 Task: Find the distance between Seattle and Woodland Park Zoo.
Action: Key pressed eatt
Screenshot: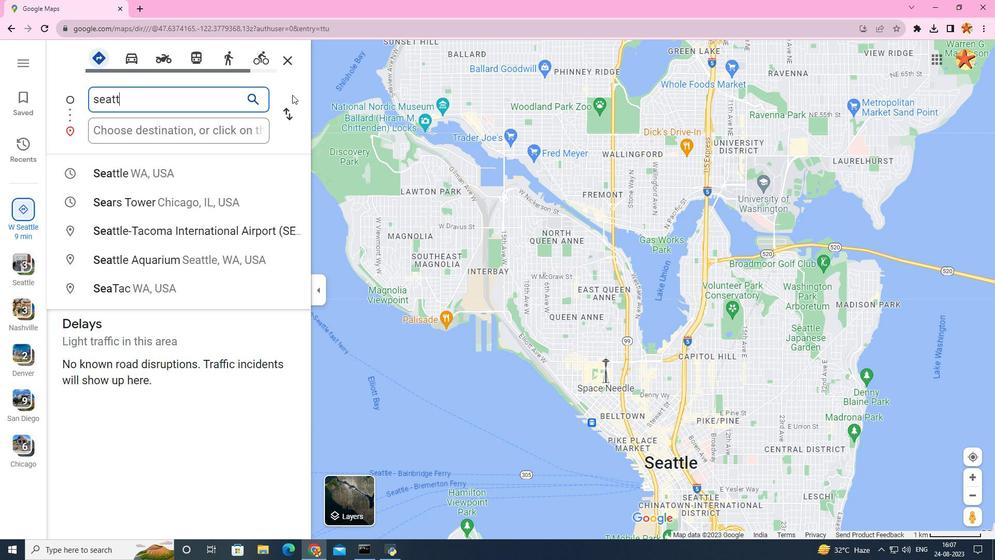 
Action: Mouse moved to (190, 166)
Screenshot: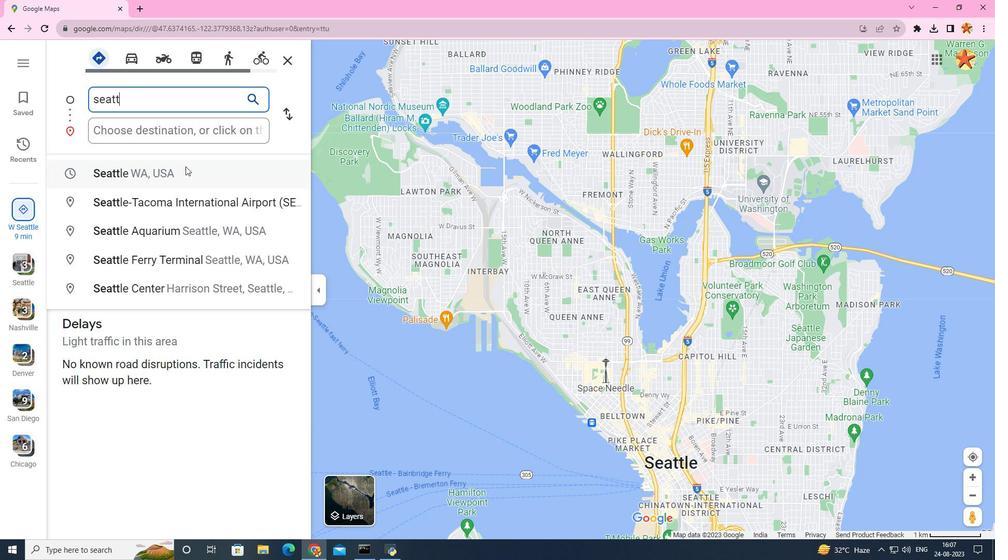 
Action: Mouse pressed left at (190, 166)
Screenshot: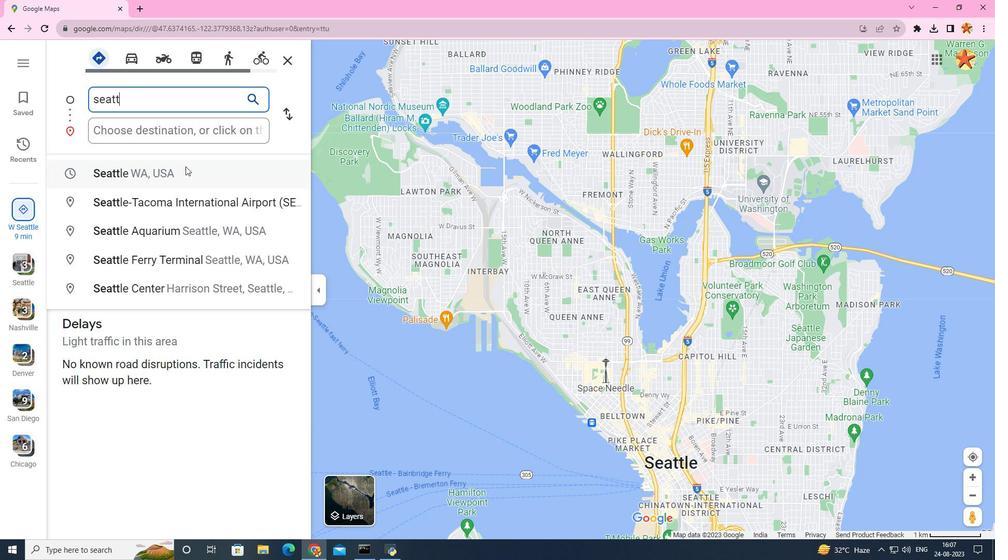 
Action: Mouse moved to (149, 122)
Screenshot: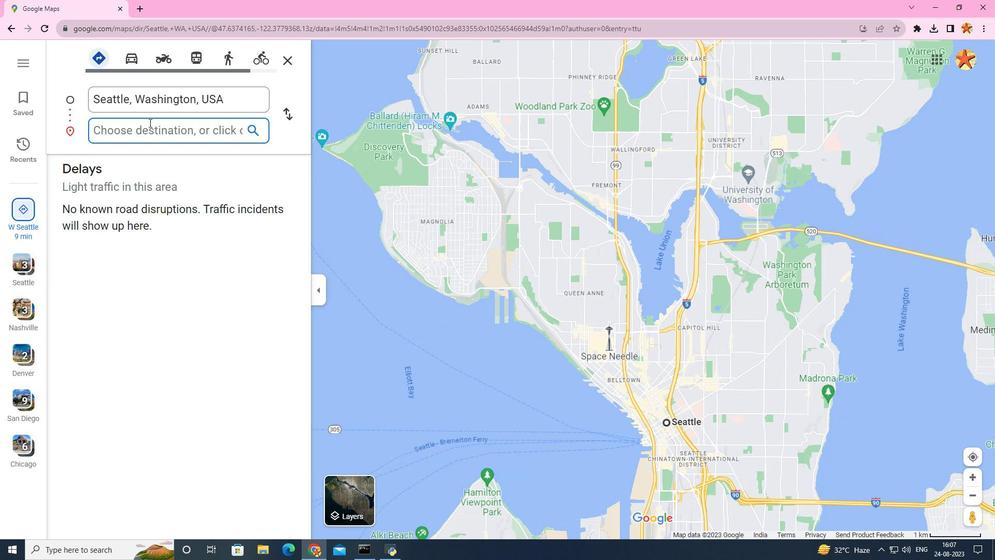 
Action: Mouse pressed left at (149, 122)
Screenshot: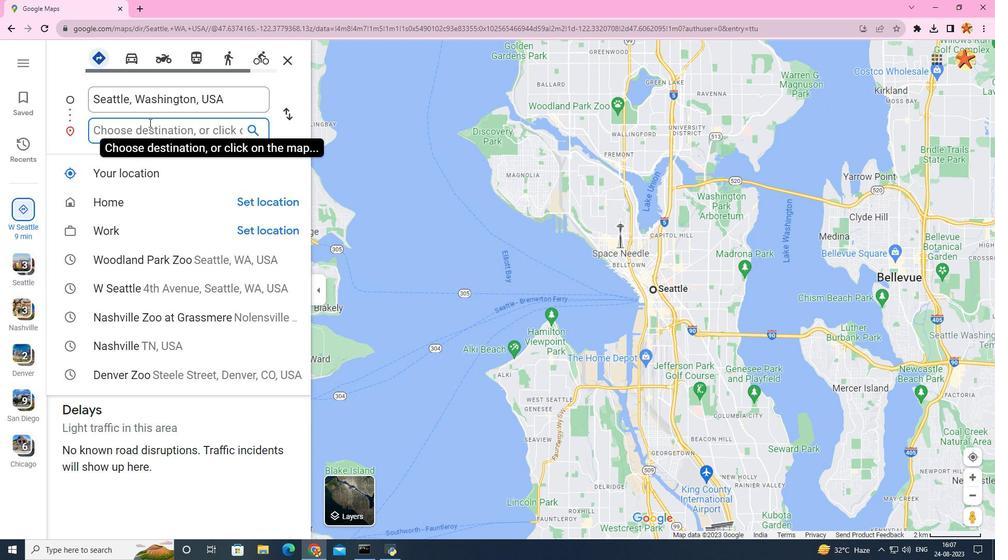 
Action: Key pressed w
Screenshot: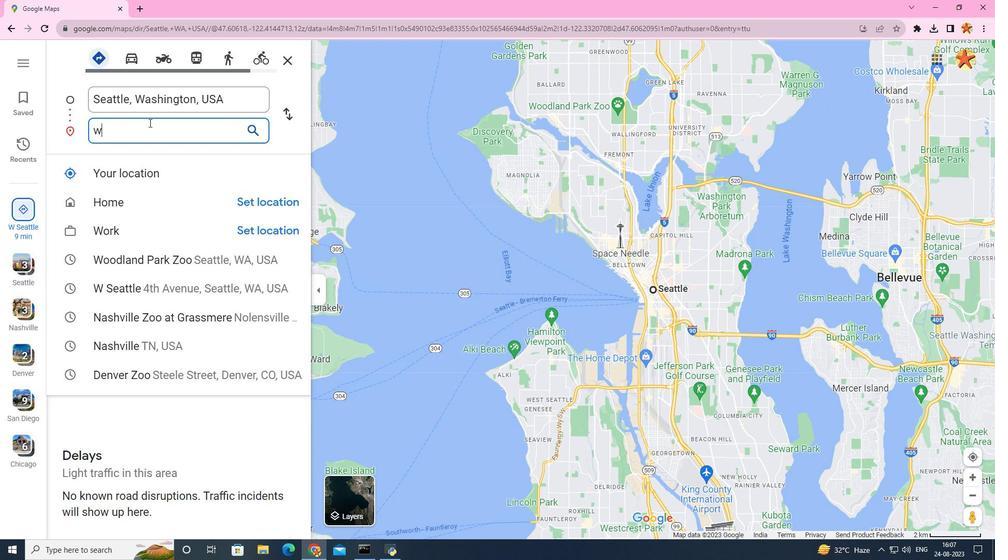 
Action: Mouse moved to (168, 207)
Screenshot: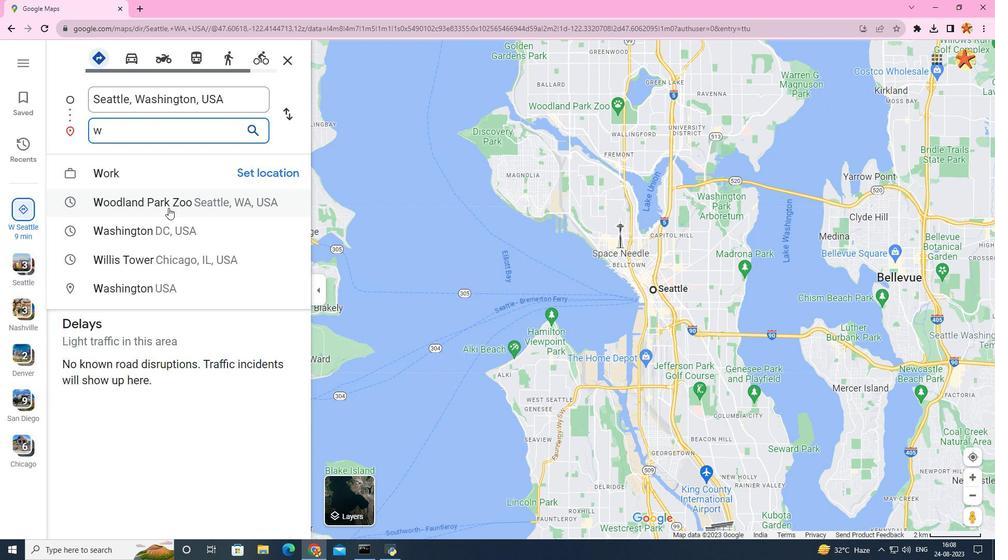 
Action: Mouse pressed left at (168, 207)
Screenshot: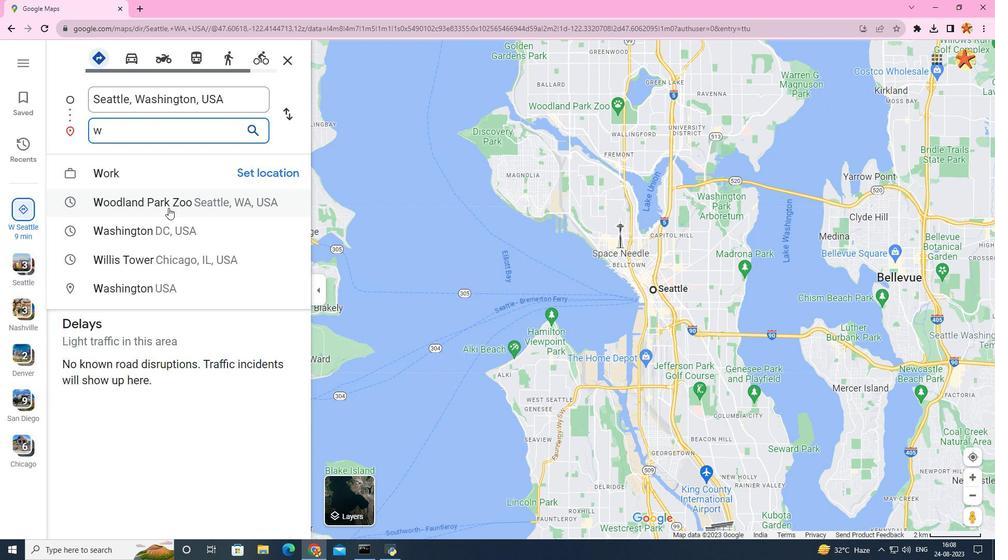 
Action: Mouse moved to (577, 505)
Screenshot: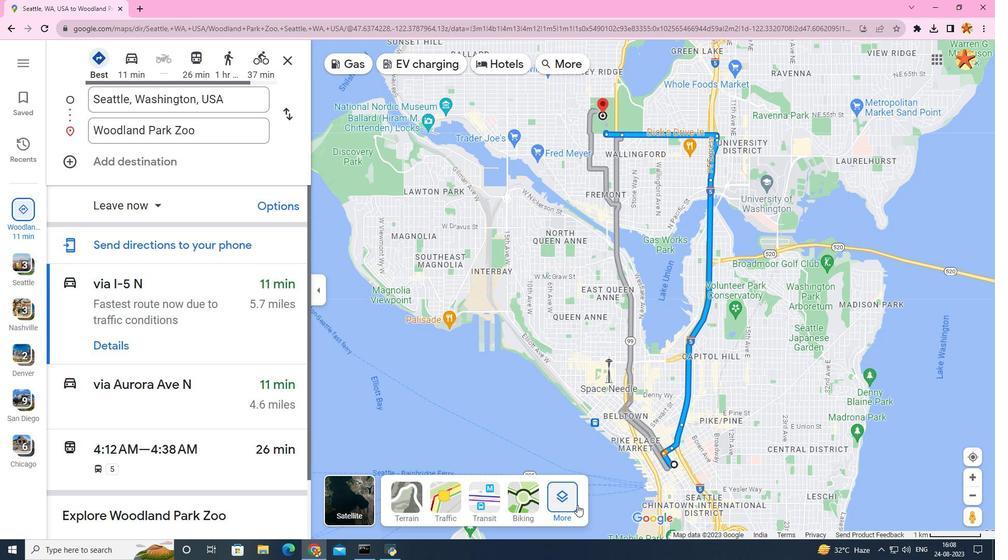 
Action: Mouse pressed left at (577, 505)
Screenshot: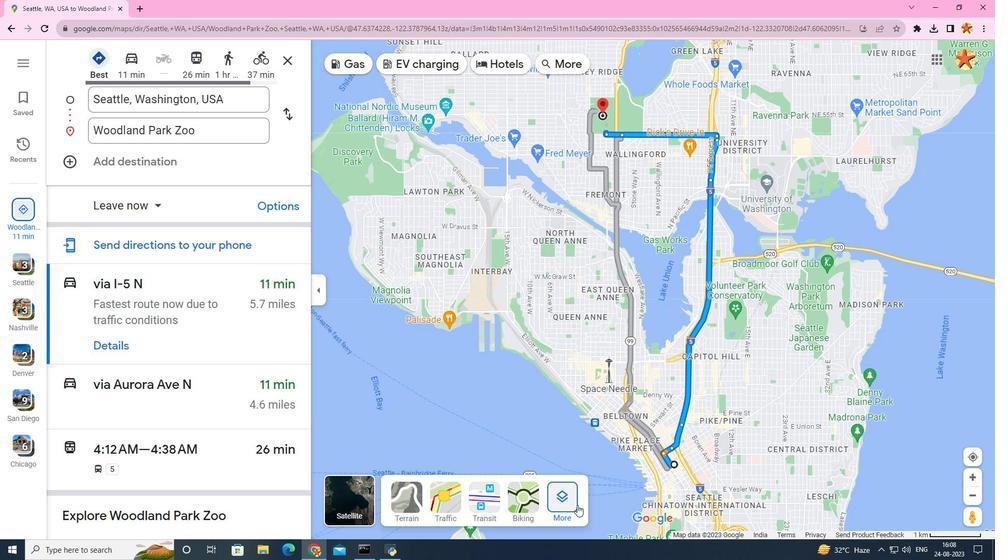 
Action: Mouse moved to (430, 386)
Screenshot: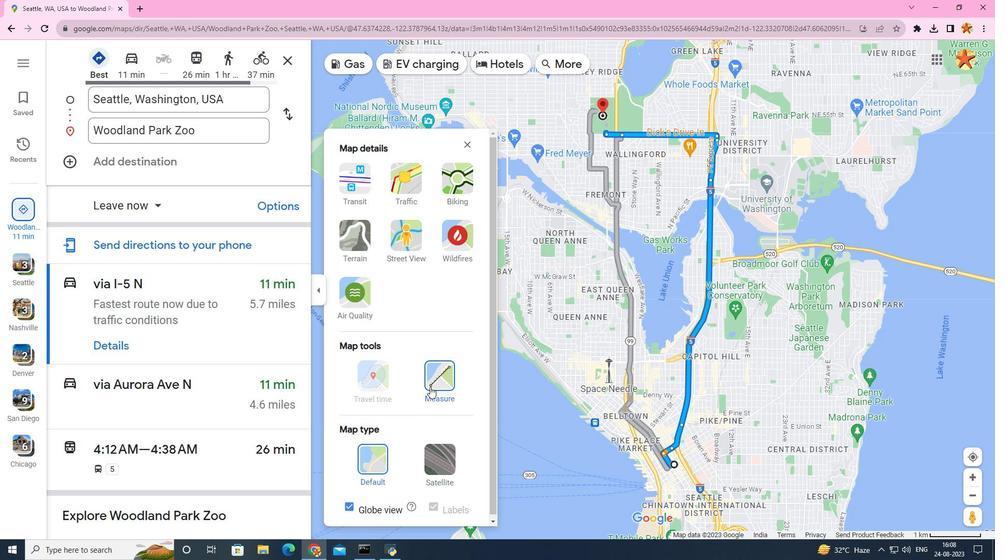 
Action: Mouse pressed left at (430, 386)
Screenshot: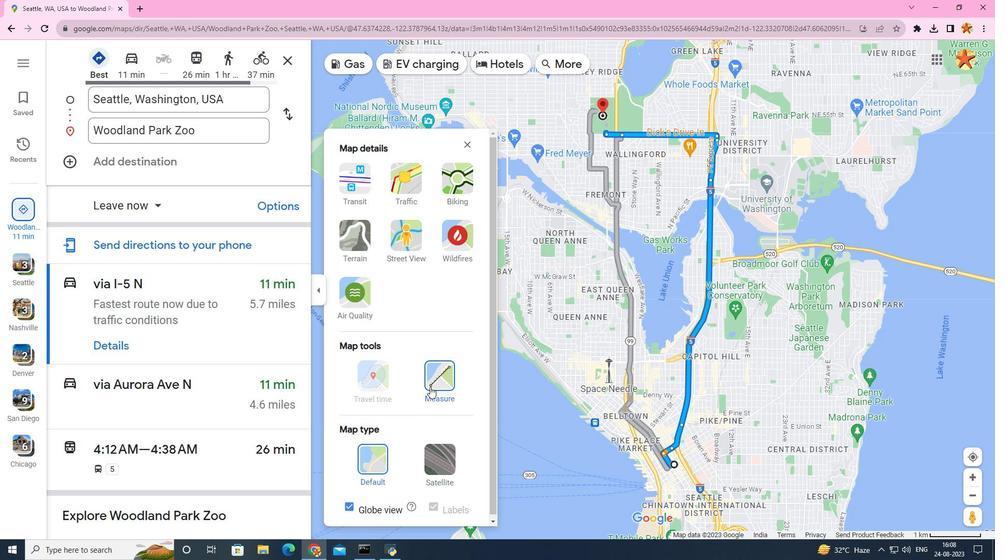 
Action: Mouse moved to (673, 462)
Screenshot: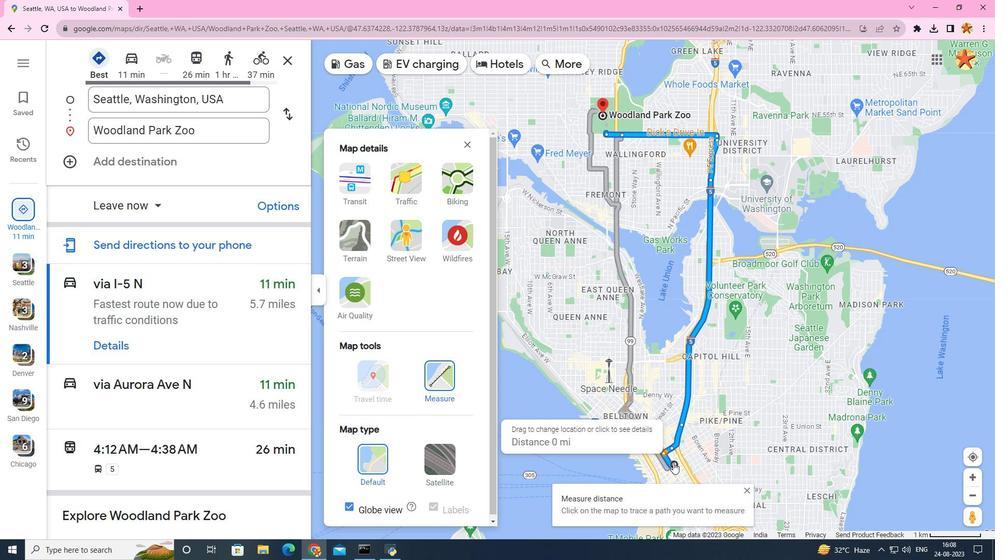 
Action: Mouse pressed left at (673, 462)
Screenshot: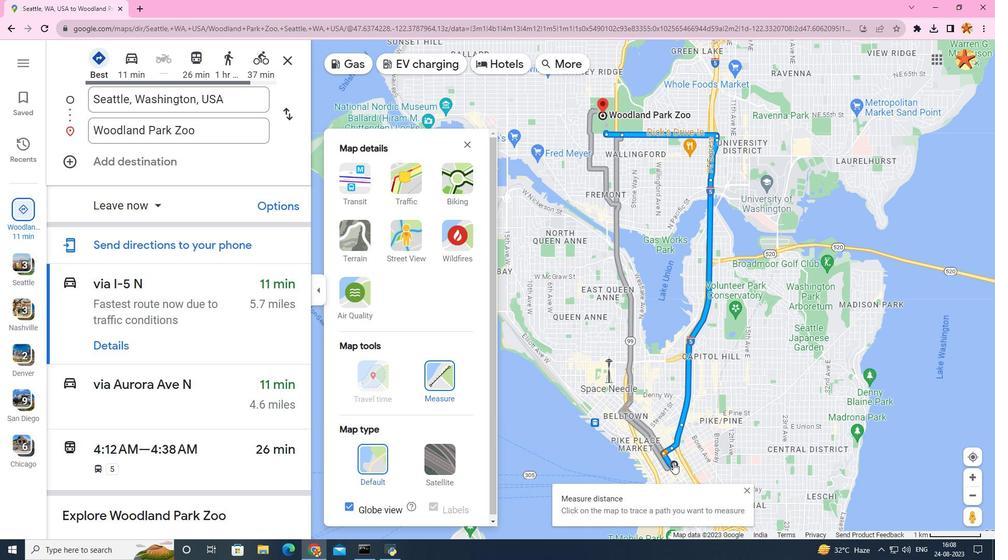 
Action: Mouse moved to (603, 116)
Screenshot: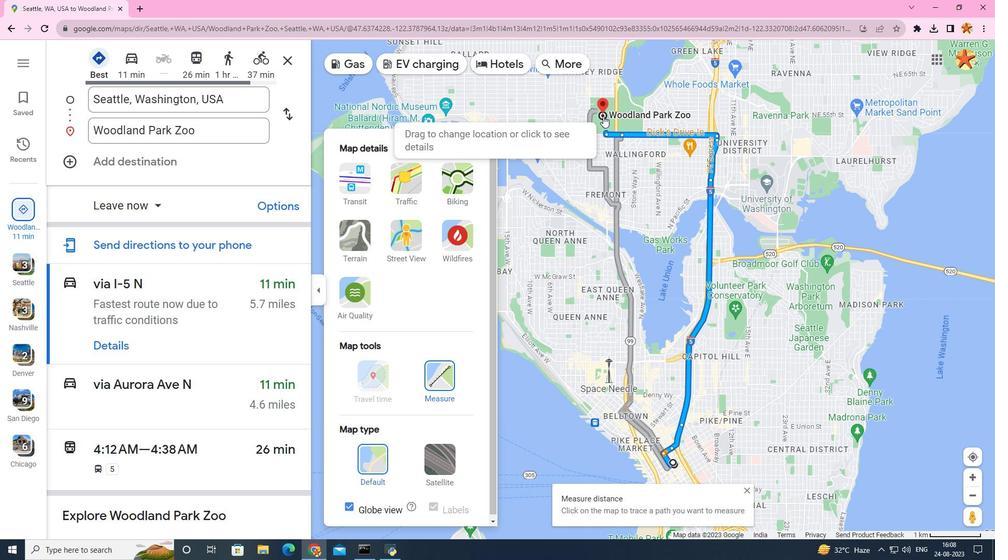 
Action: Mouse pressed left at (603, 116)
Screenshot: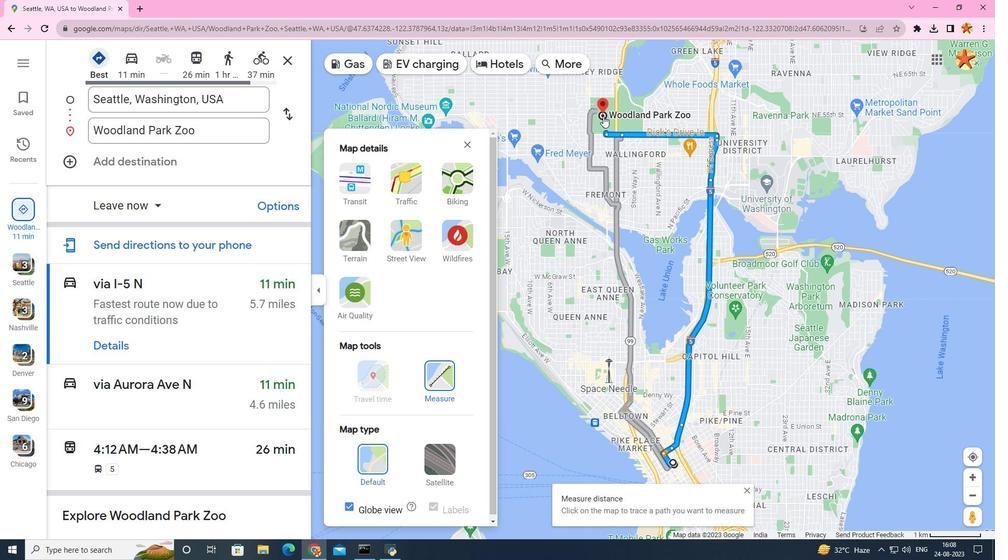 
Action: Mouse moved to (553, 209)
Screenshot: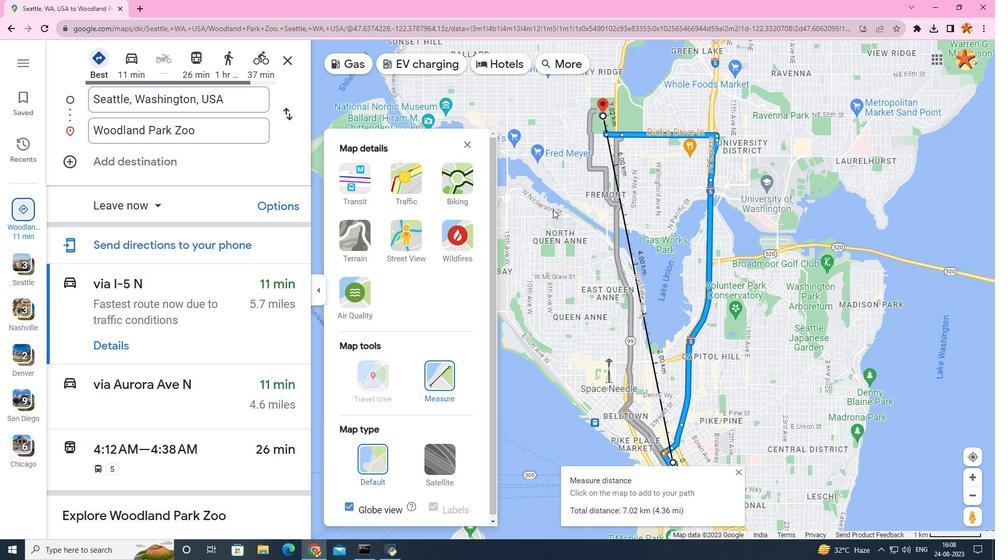 
Action: Mouse scrolled (553, 209) with delta (0, 0)
Screenshot: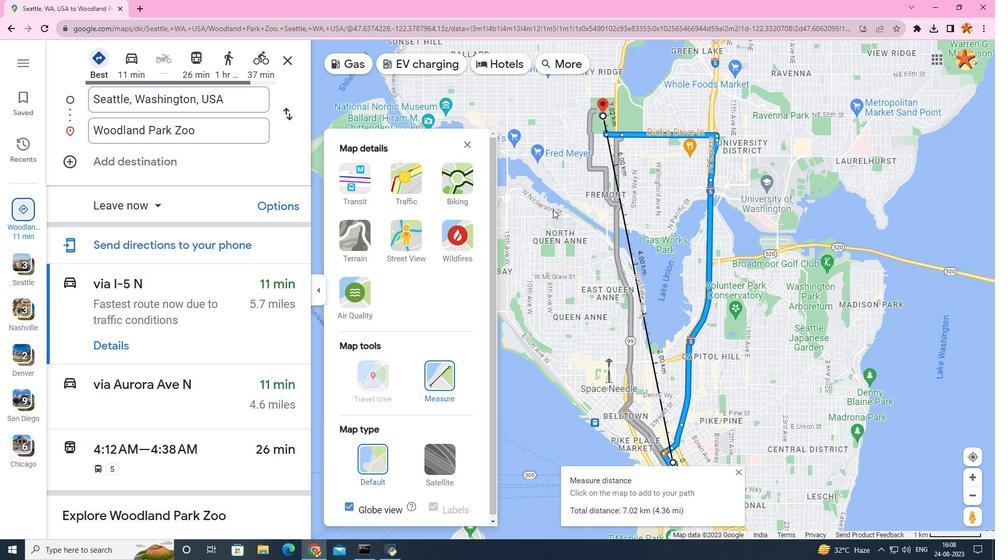 
Action: Mouse scrolled (553, 210) with delta (0, 0)
Screenshot: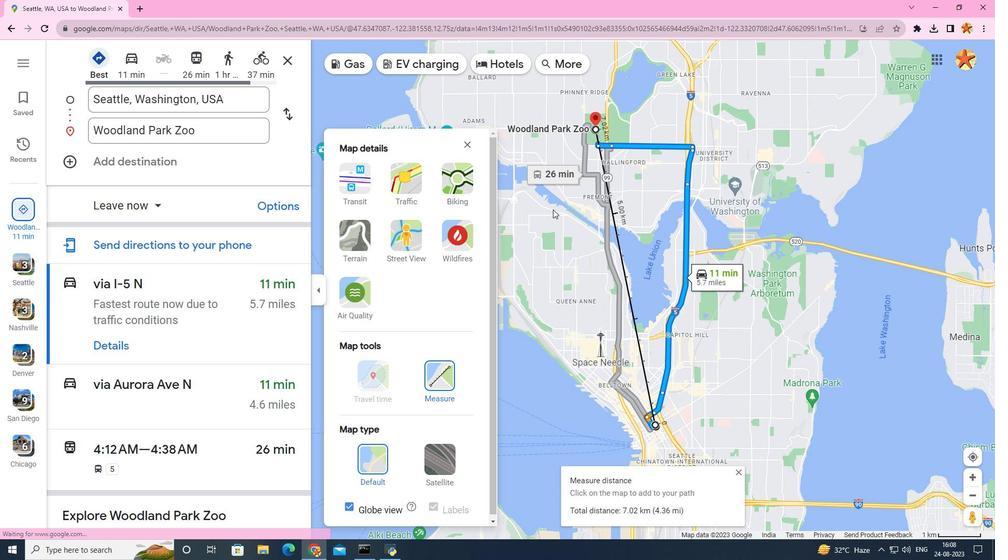 
Action: Mouse scrolled (553, 210) with delta (0, 0)
Screenshot: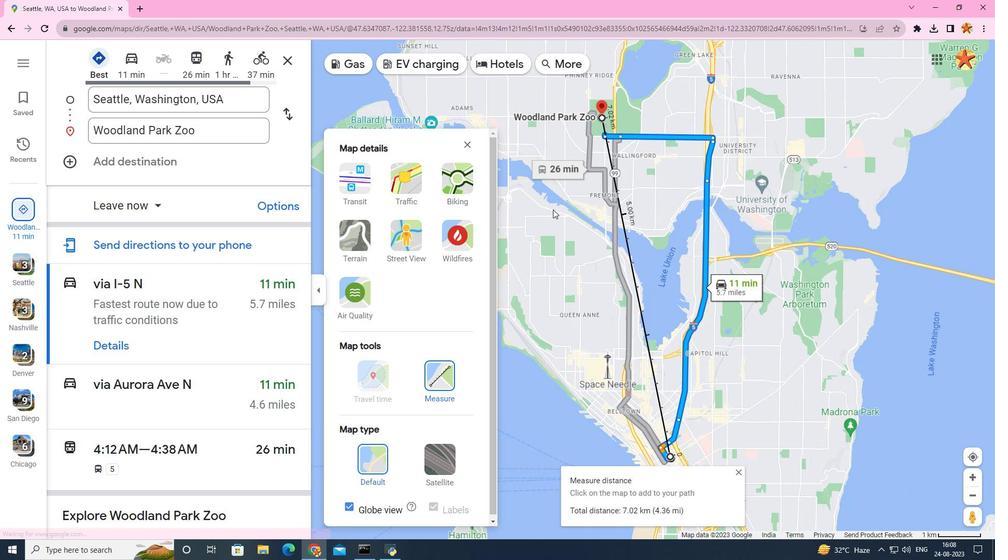 
Action: Mouse scrolled (553, 209) with delta (0, 0)
Screenshot: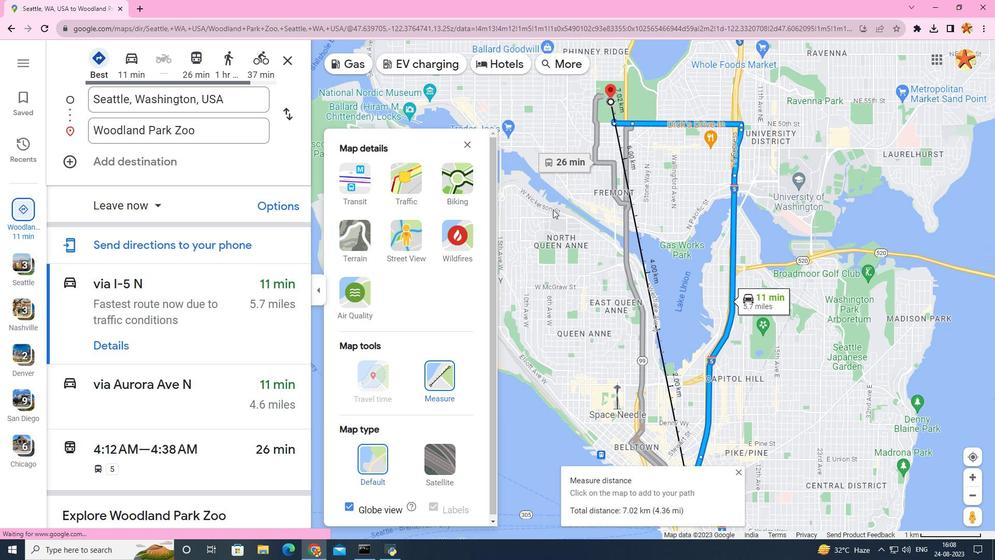 
Action: Mouse scrolled (553, 209) with delta (0, 0)
Screenshot: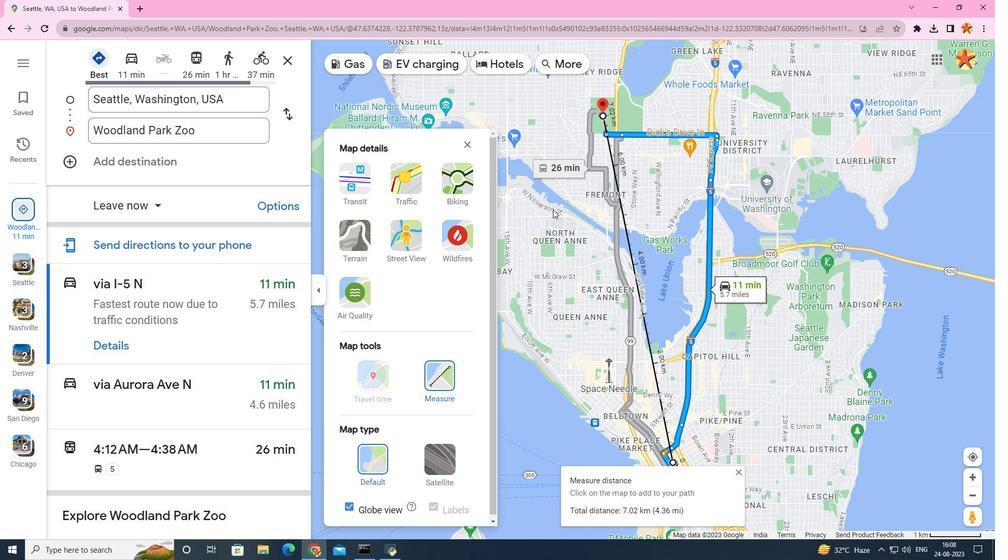 
Action: Mouse scrolled (553, 210) with delta (0, 0)
Screenshot: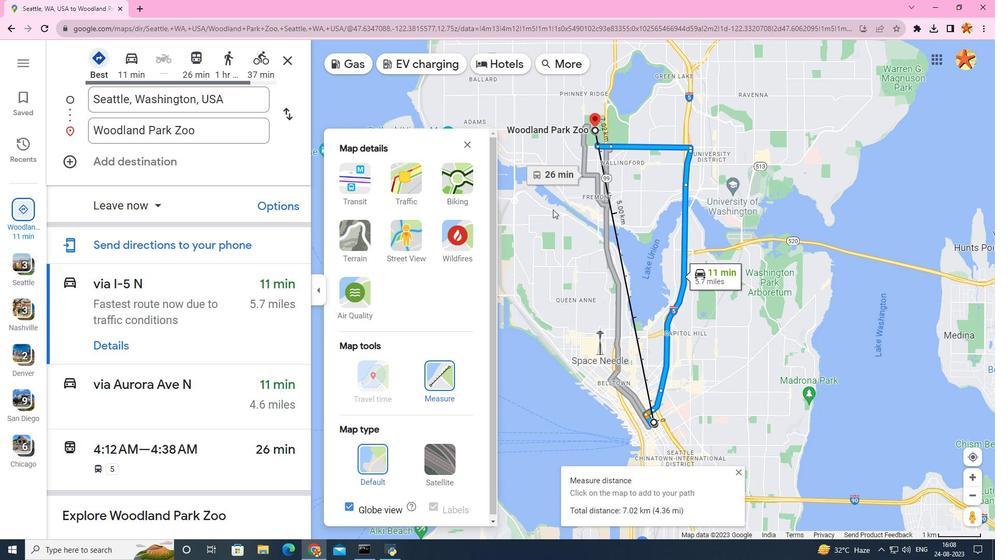 
Action: Mouse moved to (651, 423)
Screenshot: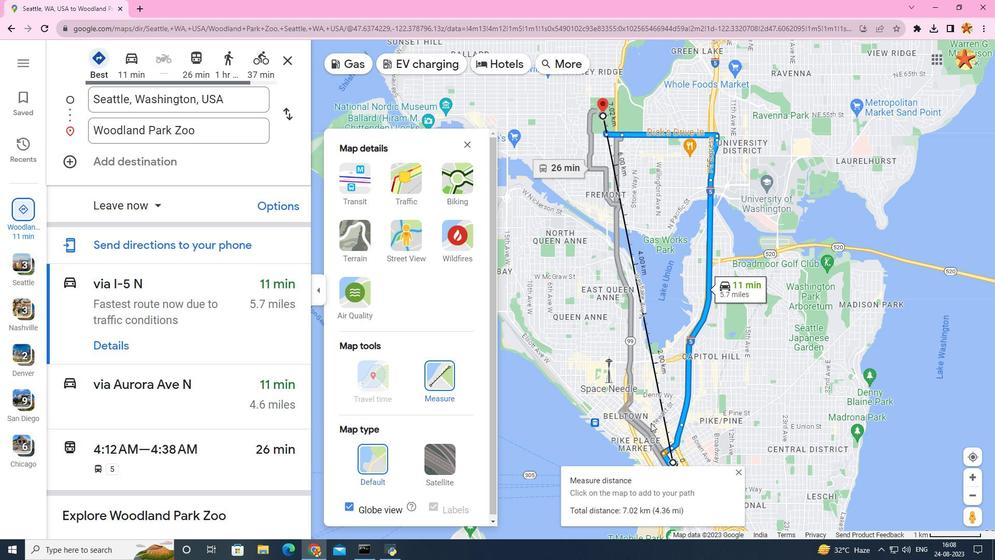 
Action: Mouse scrolled (651, 422) with delta (0, 0)
Screenshot: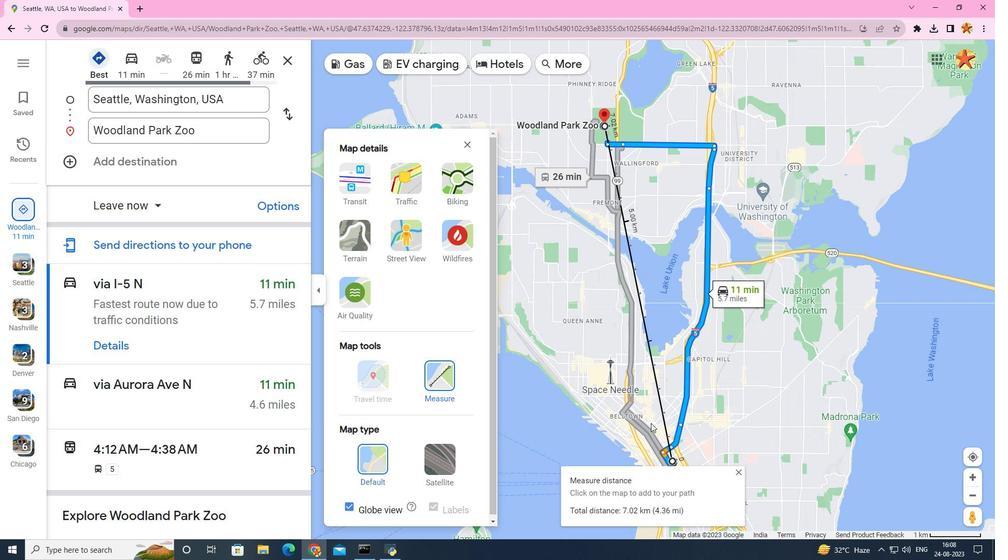 
Action: Mouse moved to (658, 420)
Screenshot: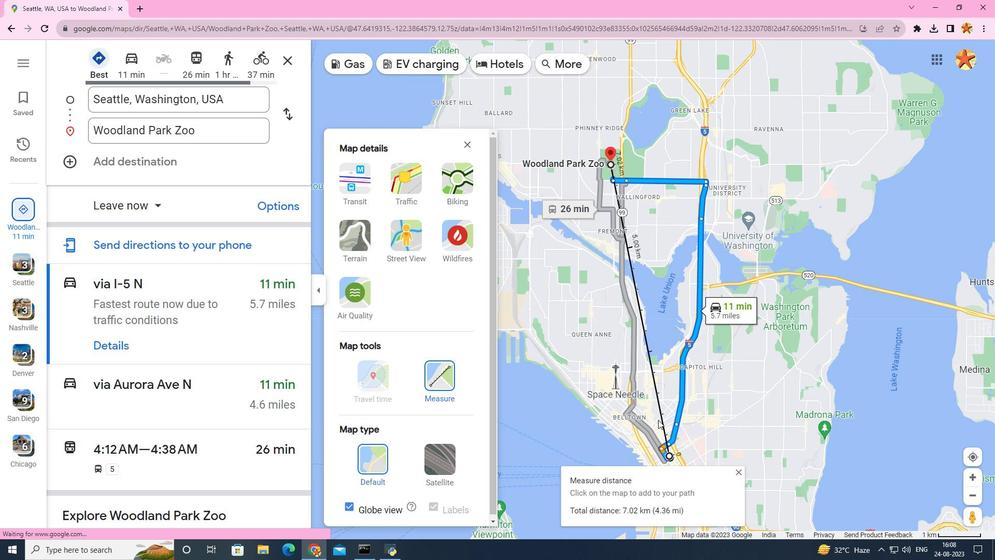 
